 Task: Toggle the insert final newline in the files.
Action: Mouse moved to (109, 588)
Screenshot: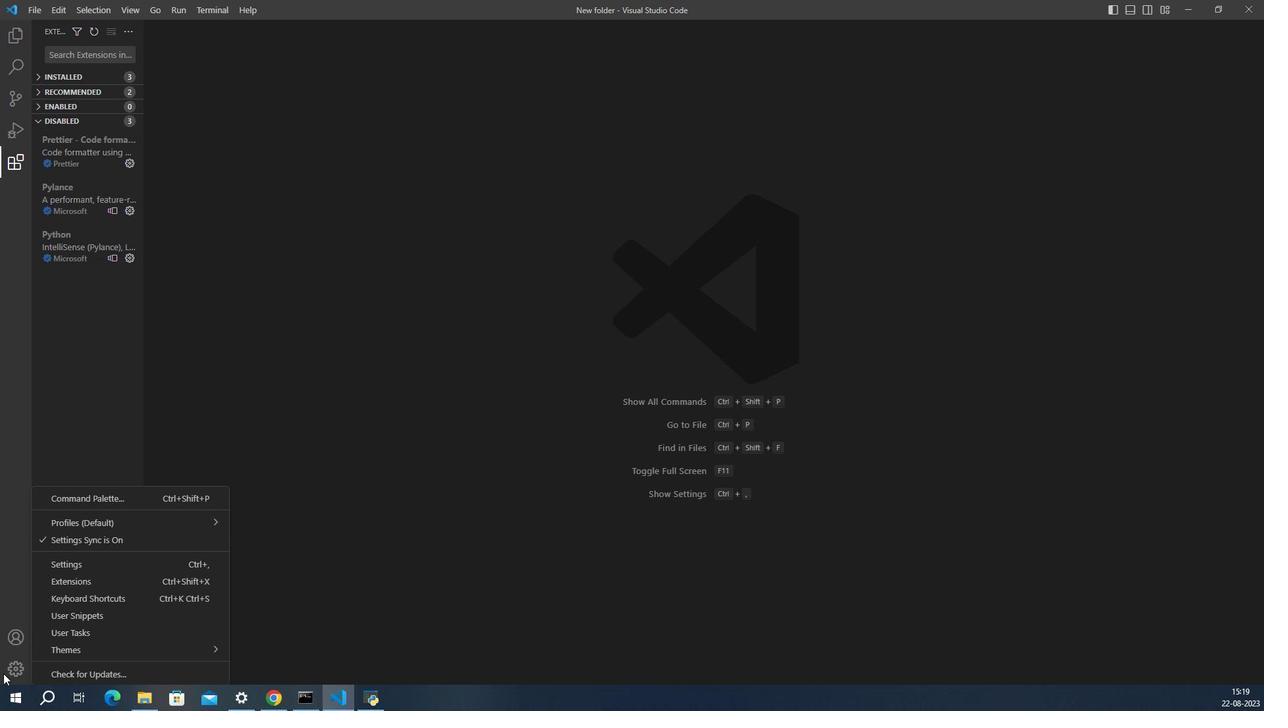 
Action: Mouse pressed left at (109, 588)
Screenshot: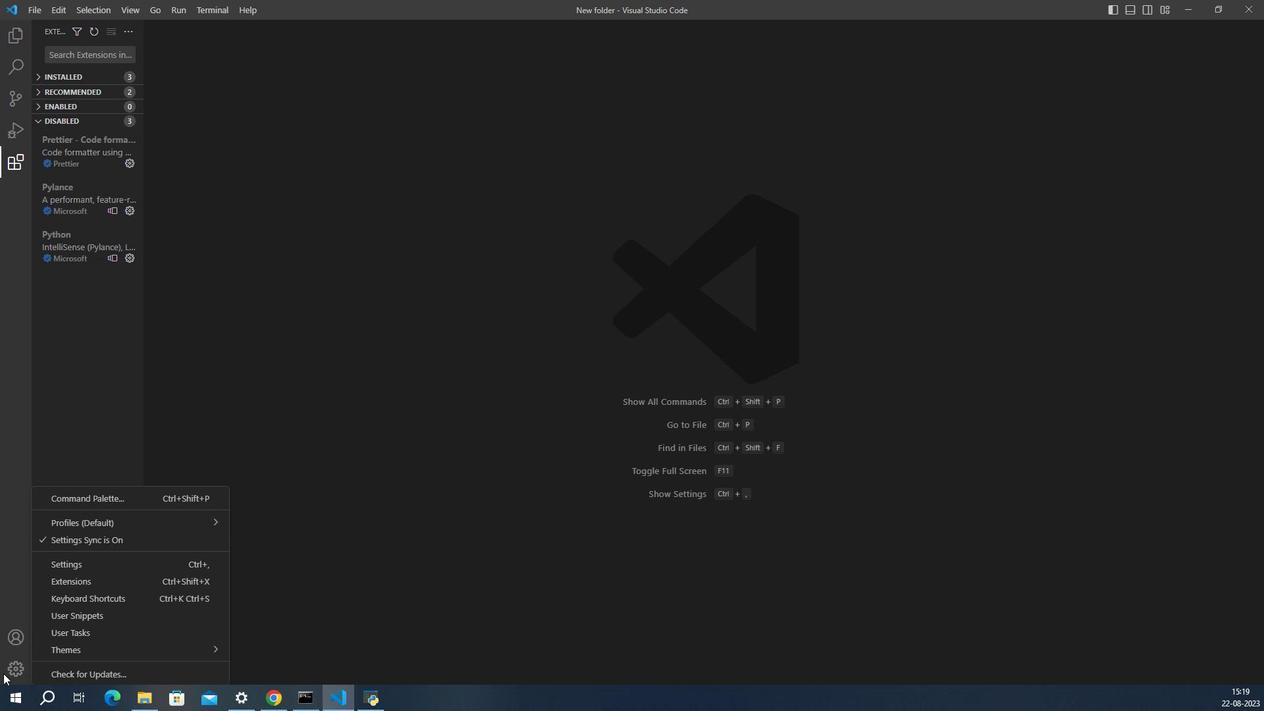 
Action: Mouse moved to (159, 519)
Screenshot: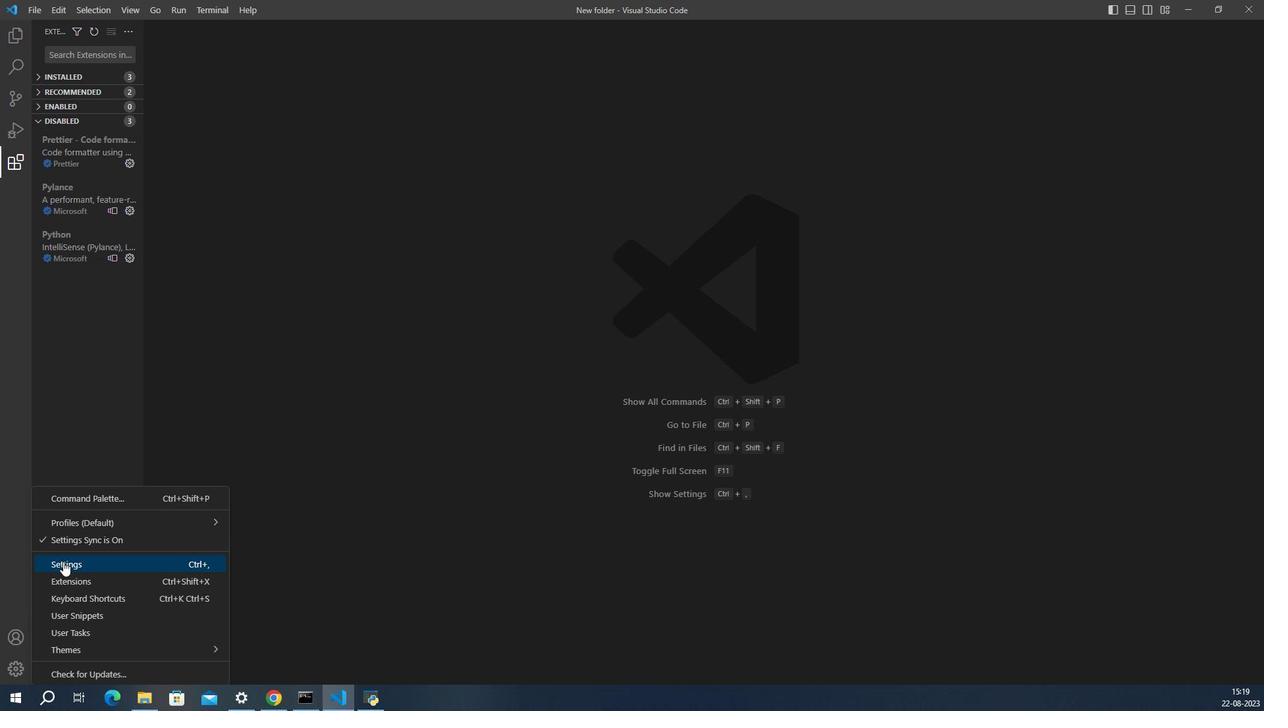 
Action: Mouse pressed left at (159, 519)
Screenshot: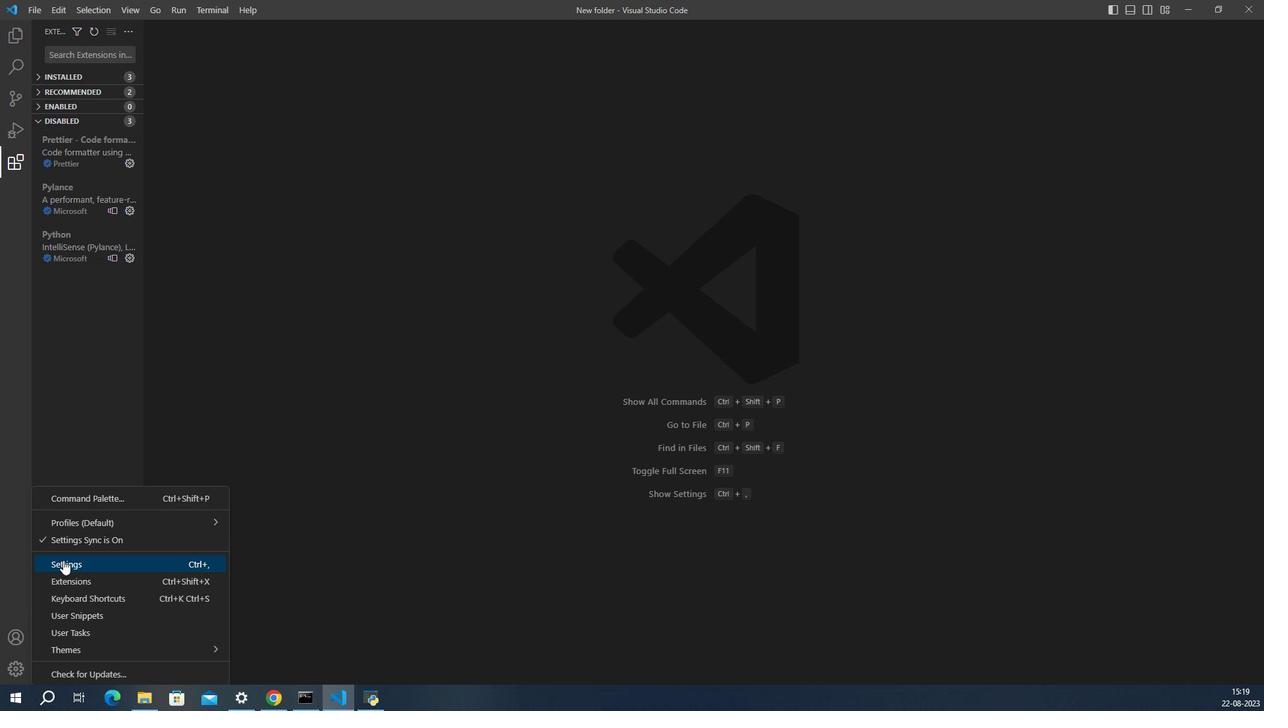 
Action: Mouse moved to (577, 449)
Screenshot: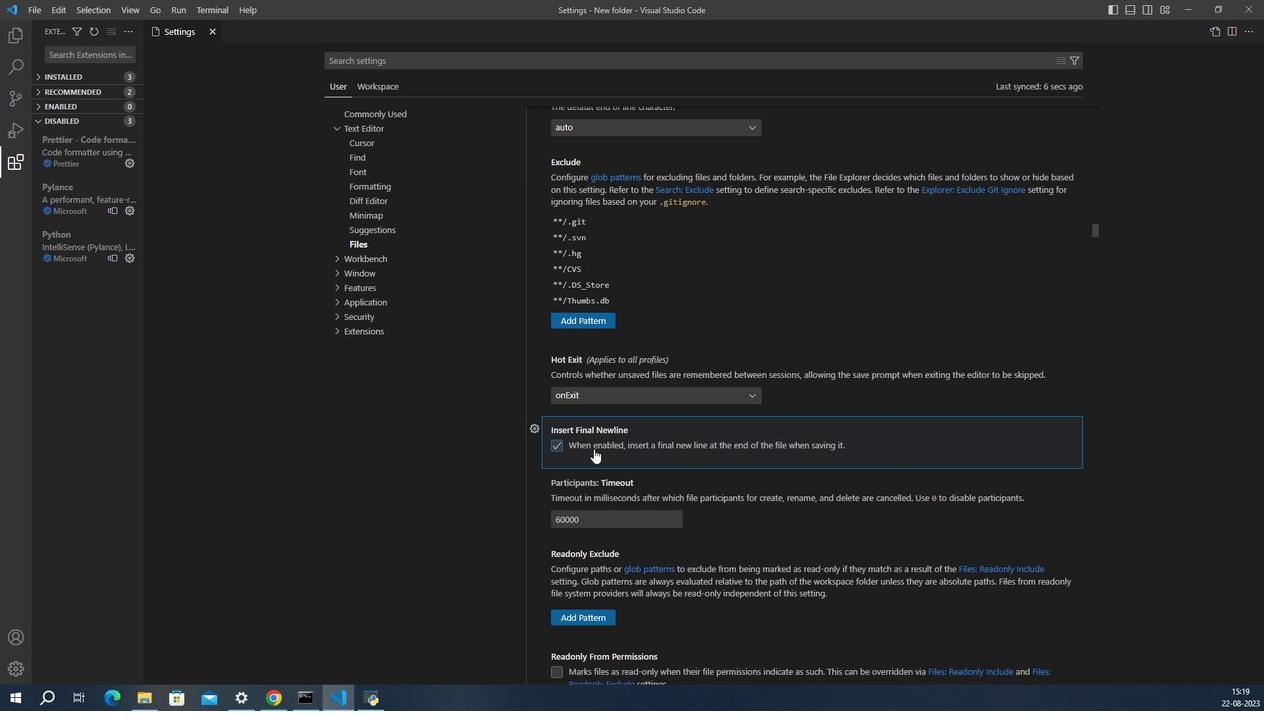 
Action: Mouse pressed left at (577, 449)
Screenshot: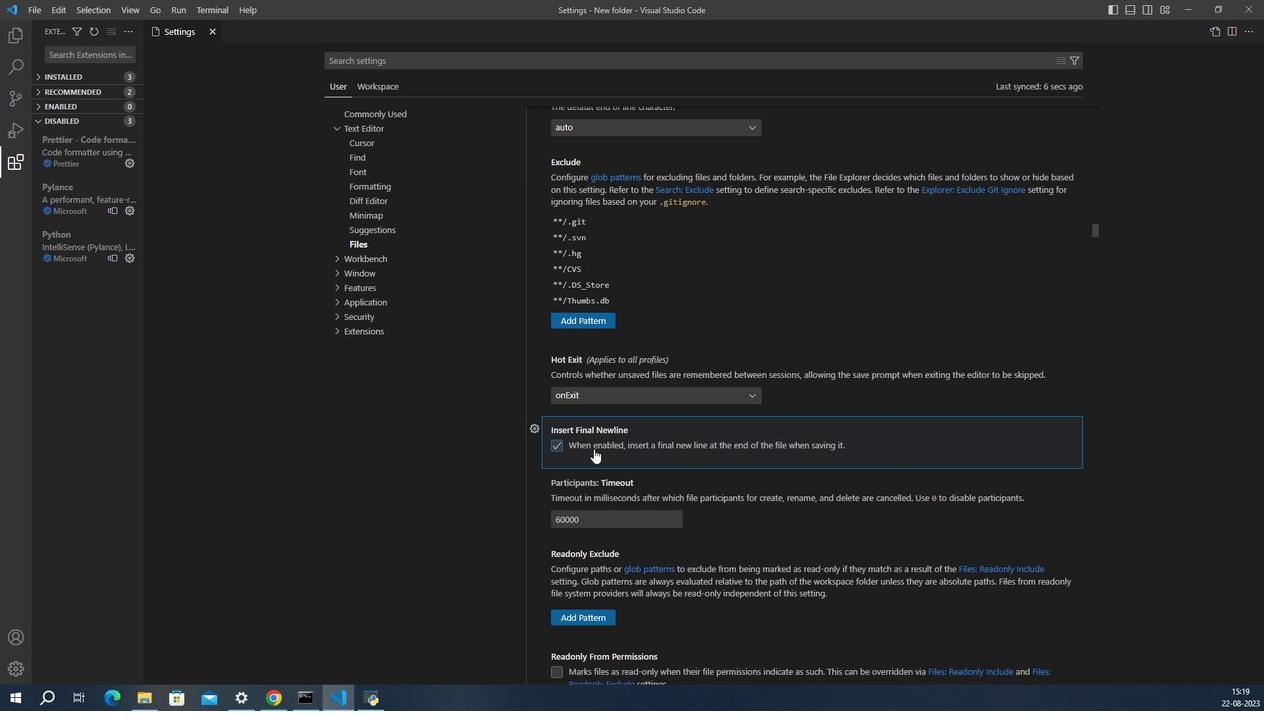 
Action: Mouse moved to (608, 451)
Screenshot: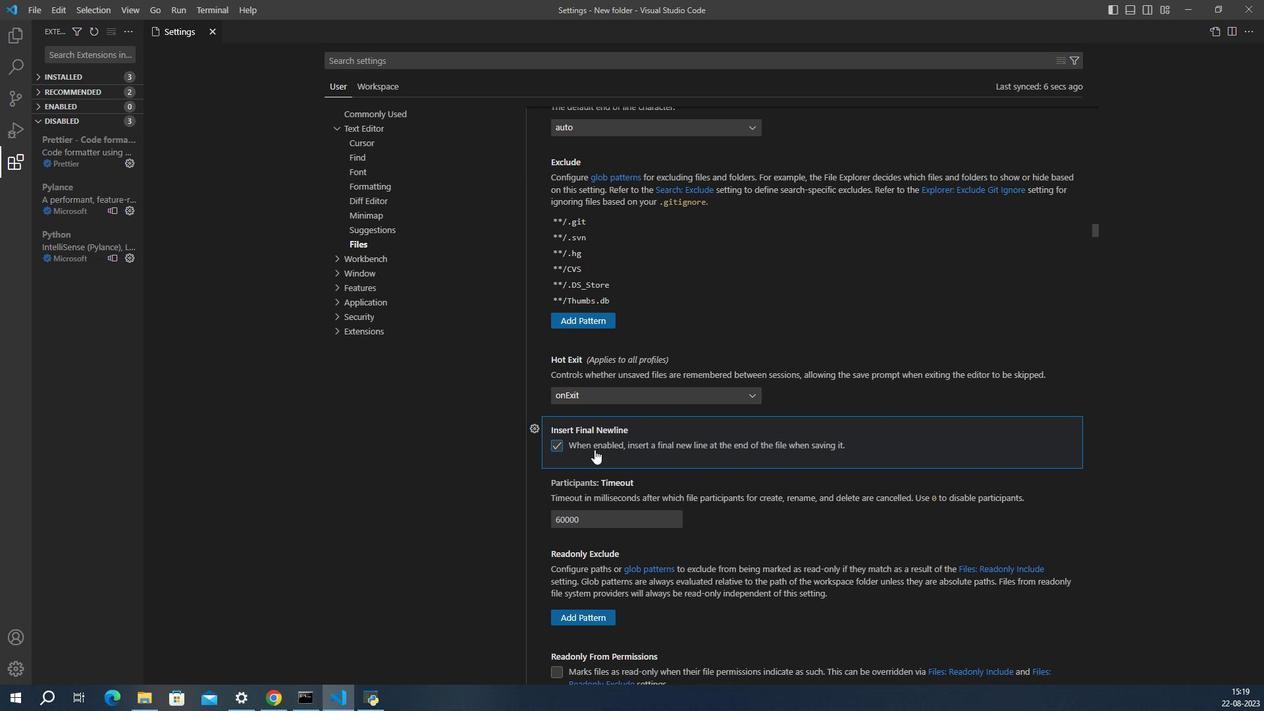 
